 Task: Create the entitlement template.
Action: Mouse moved to (916, 66)
Screenshot: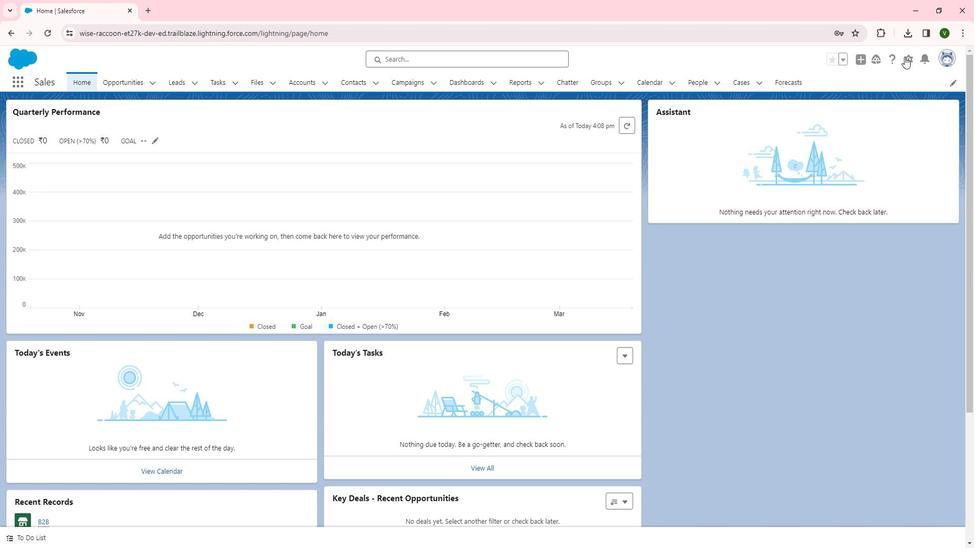 
Action: Mouse pressed left at (916, 66)
Screenshot: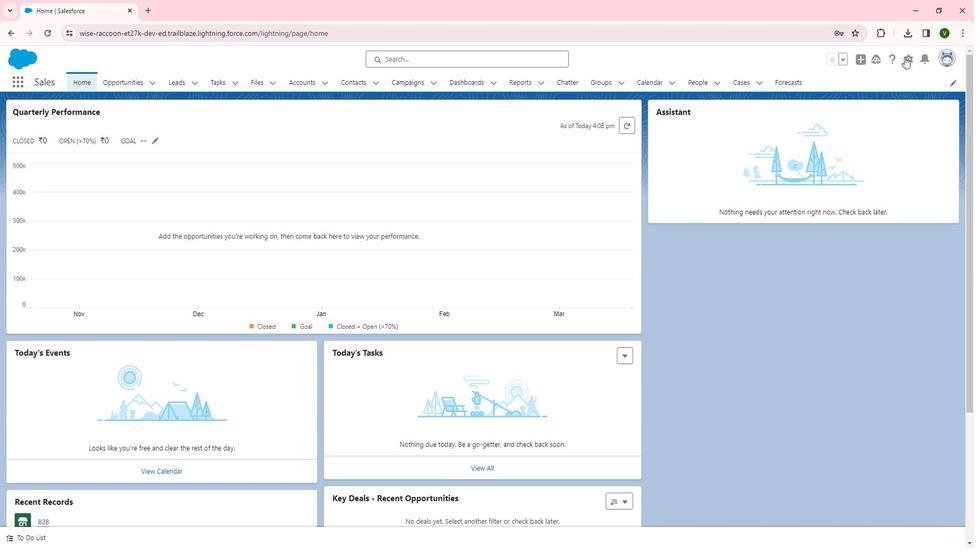 
Action: Mouse moved to (885, 102)
Screenshot: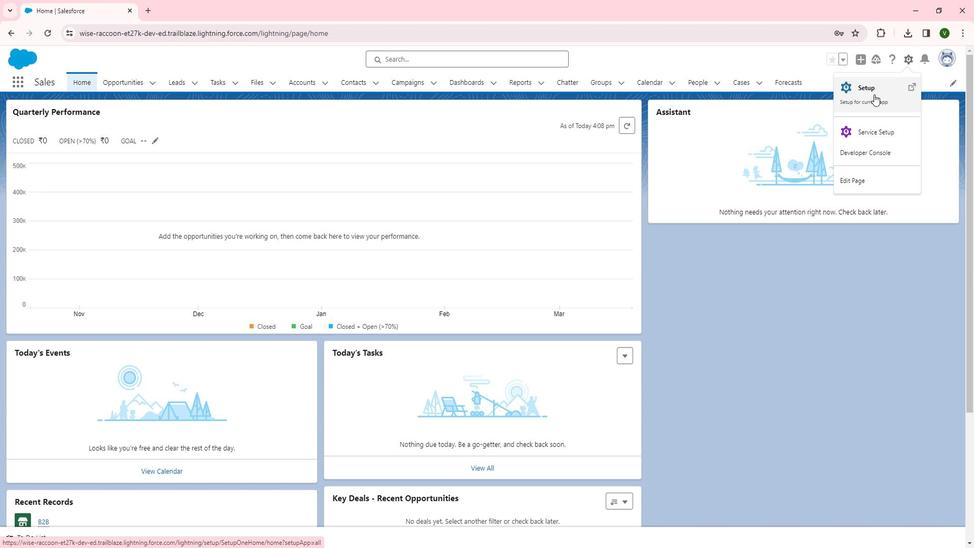 
Action: Mouse pressed left at (885, 102)
Screenshot: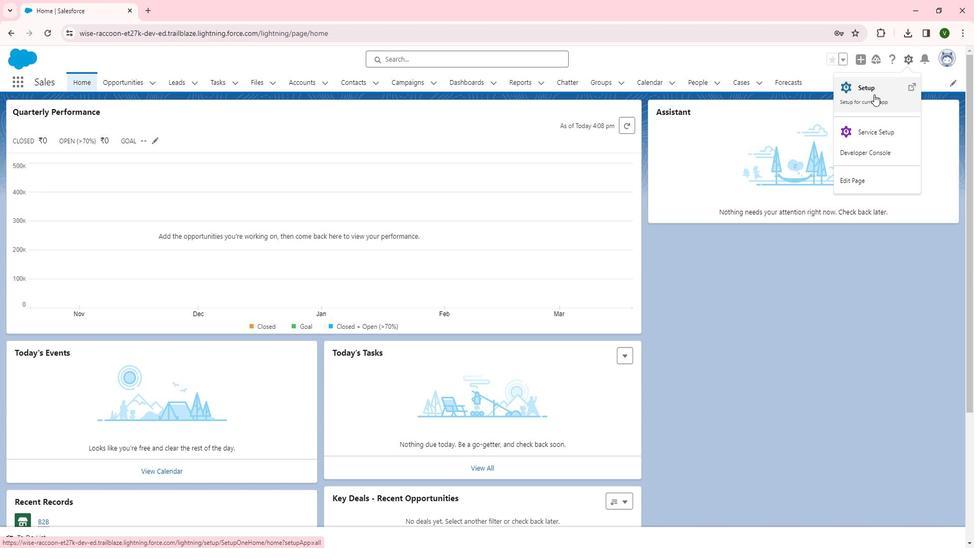 
Action: Mouse moved to (76, 364)
Screenshot: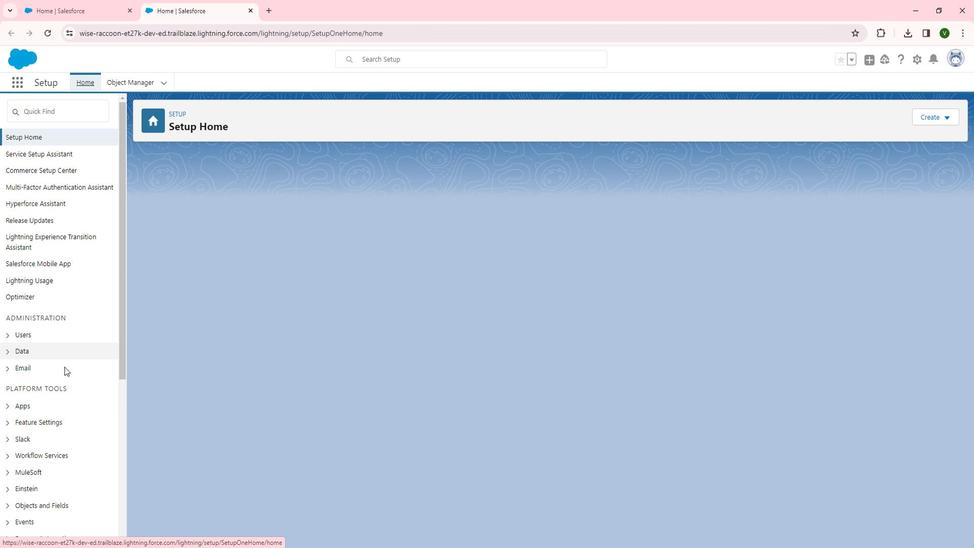 
Action: Mouse scrolled (76, 364) with delta (0, 0)
Screenshot: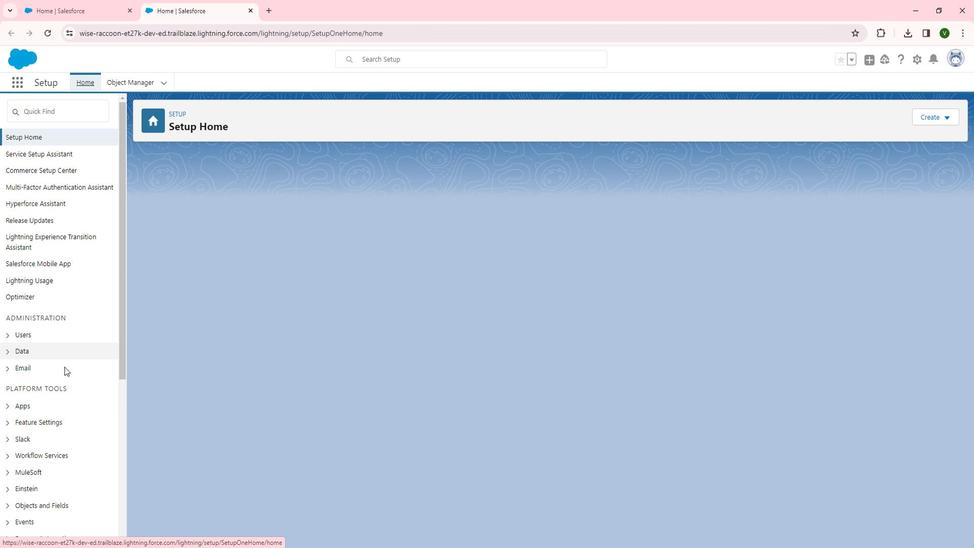 
Action: Mouse scrolled (76, 364) with delta (0, 0)
Screenshot: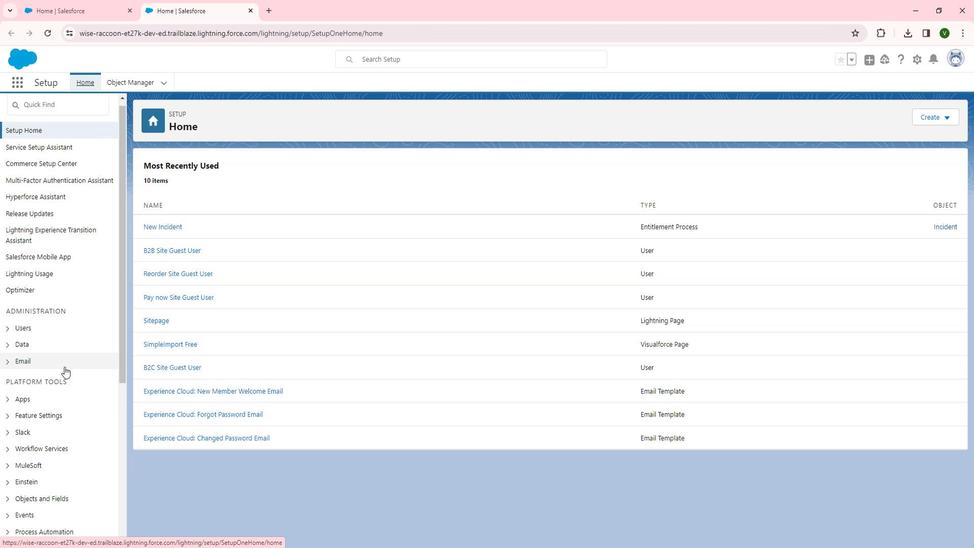 
Action: Mouse moved to (17, 316)
Screenshot: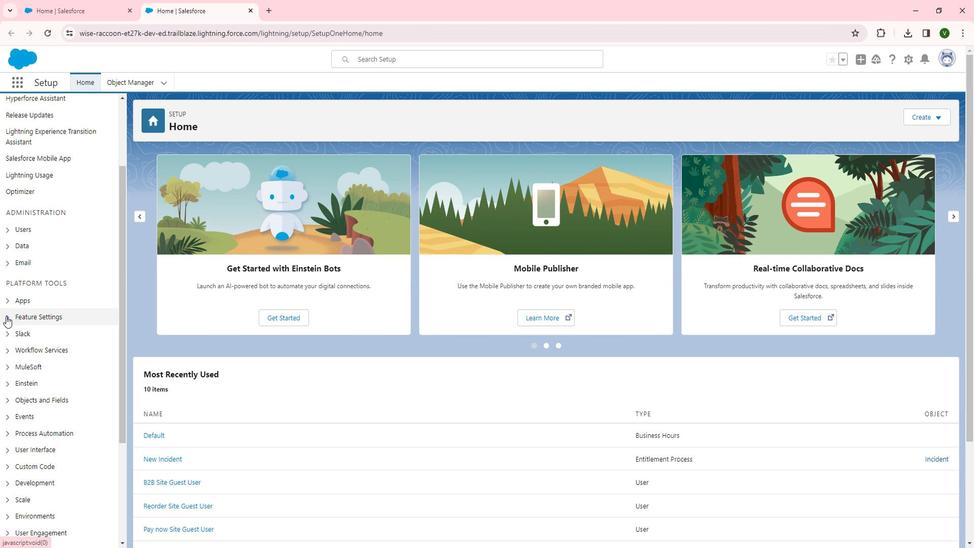 
Action: Mouse pressed left at (17, 316)
Screenshot: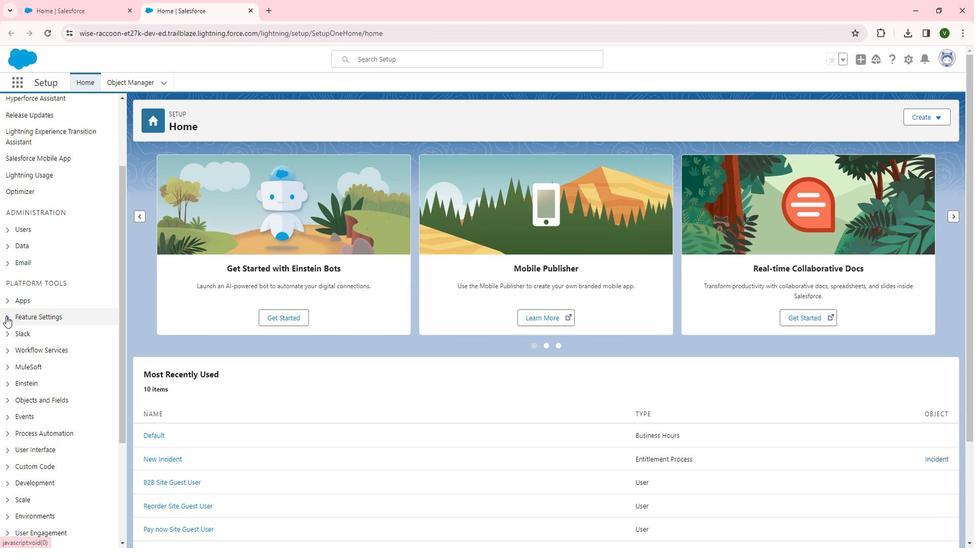 
Action: Mouse moved to (45, 322)
Screenshot: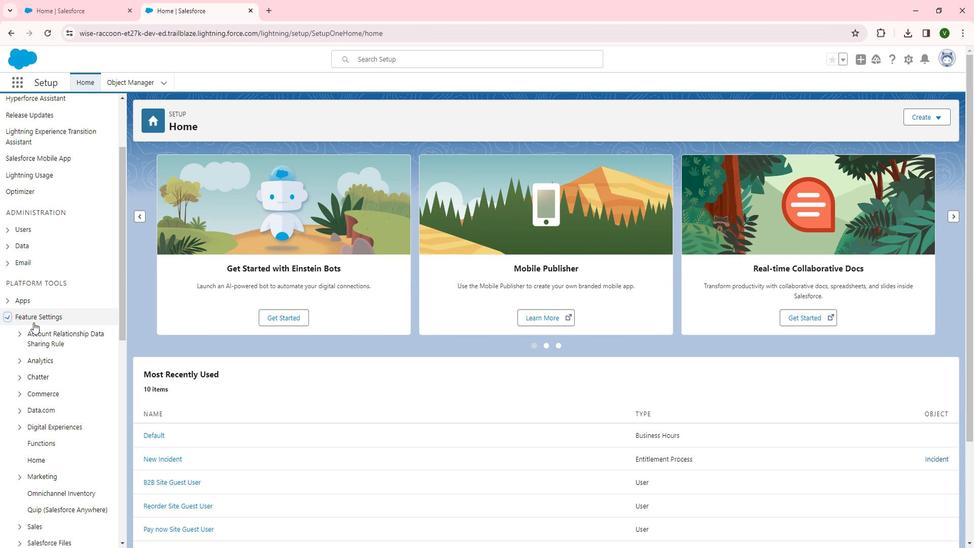 
Action: Mouse scrolled (45, 321) with delta (0, 0)
Screenshot: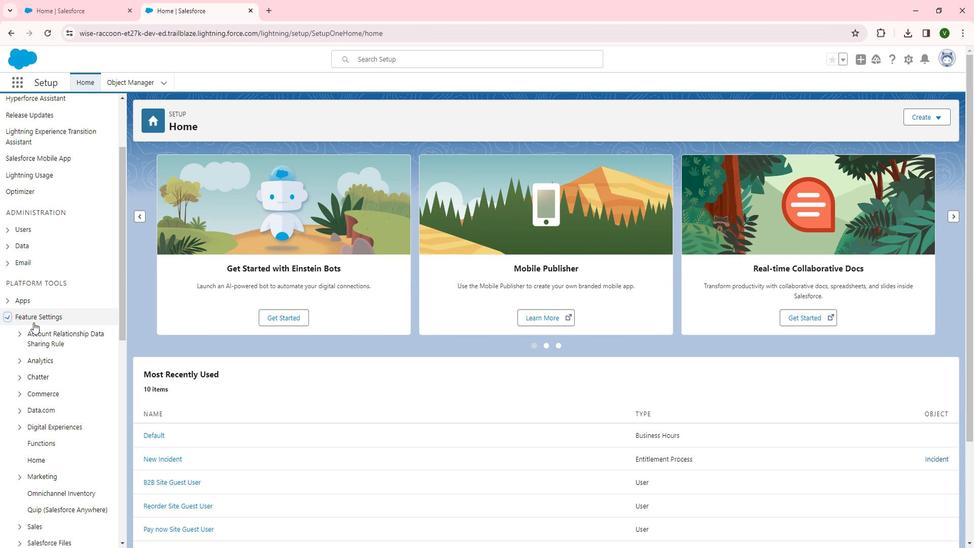 
Action: Mouse scrolled (45, 321) with delta (0, 0)
Screenshot: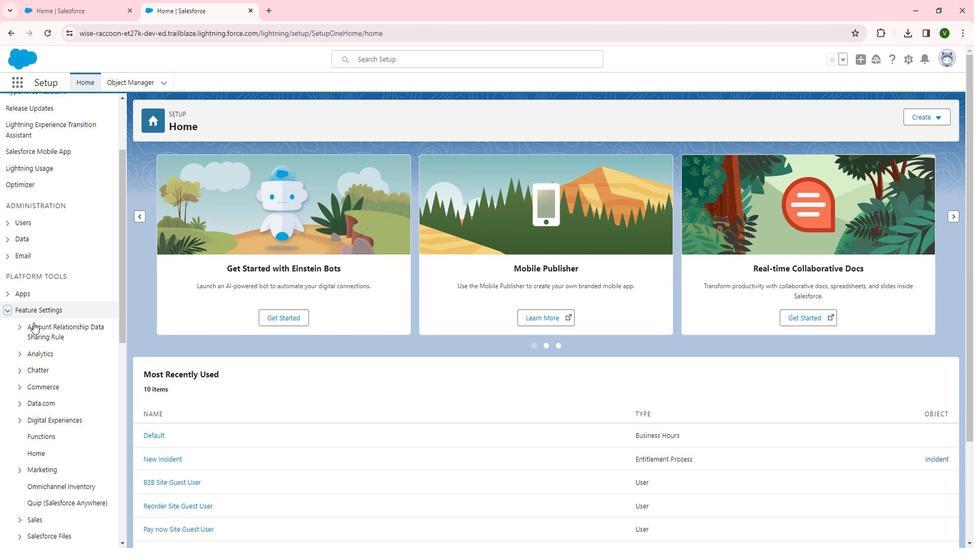 
Action: Mouse scrolled (45, 321) with delta (0, 0)
Screenshot: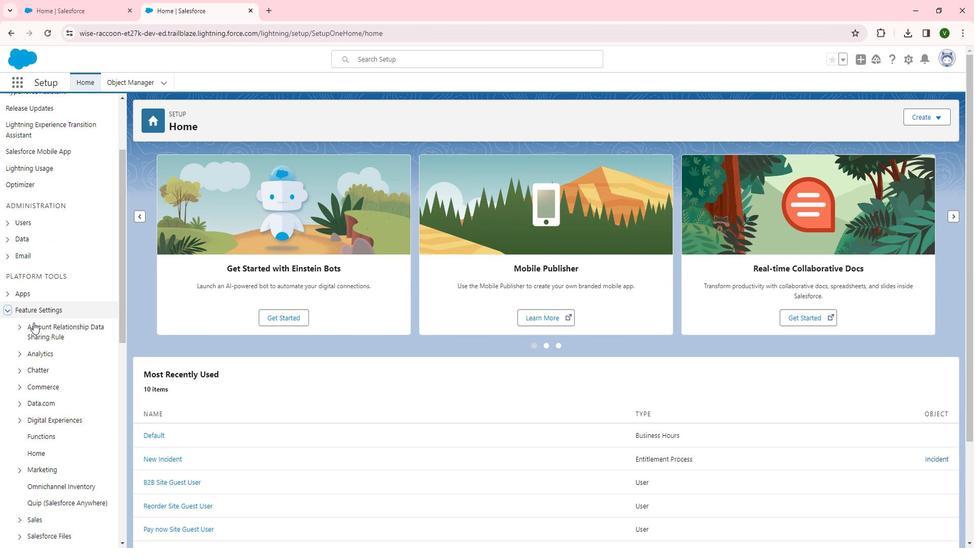 
Action: Mouse scrolled (45, 321) with delta (0, 0)
Screenshot: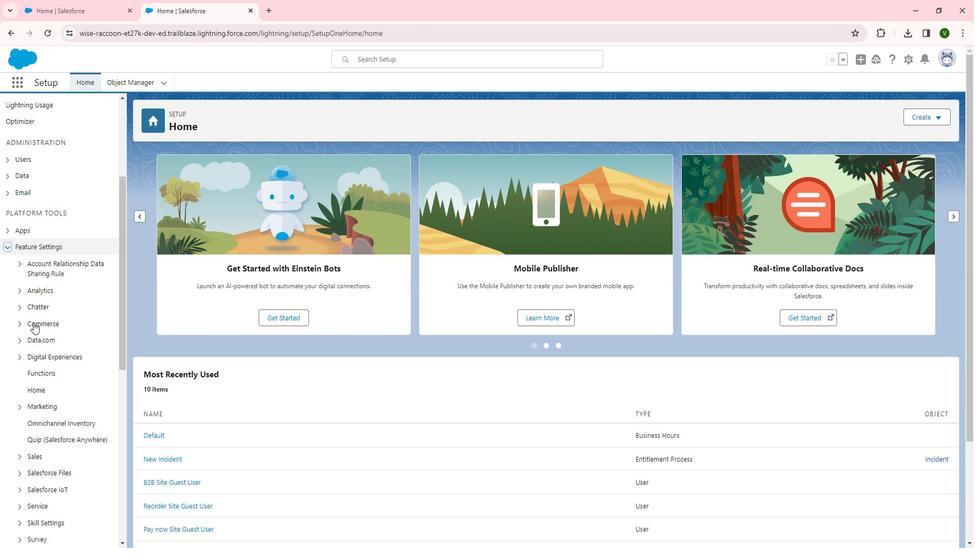 
Action: Mouse scrolled (45, 321) with delta (0, 0)
Screenshot: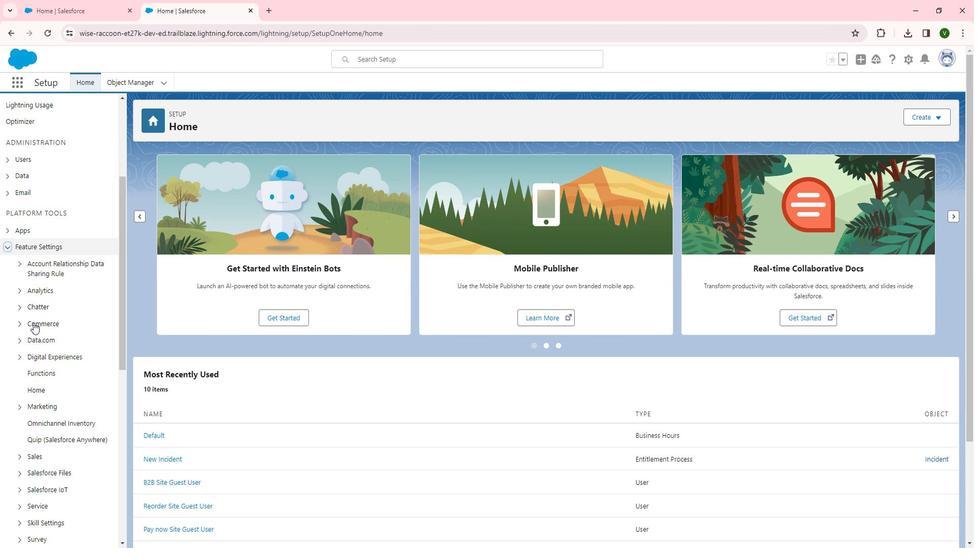
Action: Mouse moved to (29, 312)
Screenshot: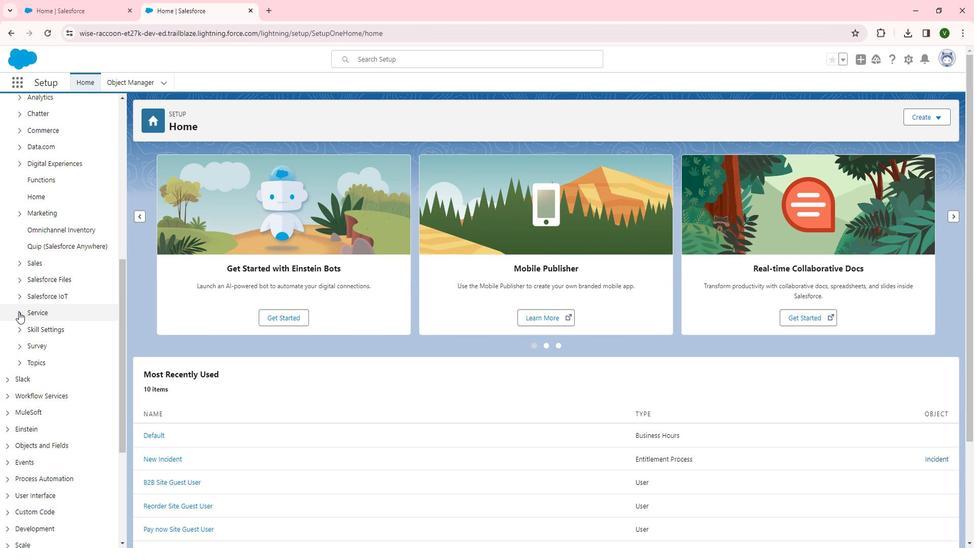 
Action: Mouse pressed left at (29, 312)
Screenshot: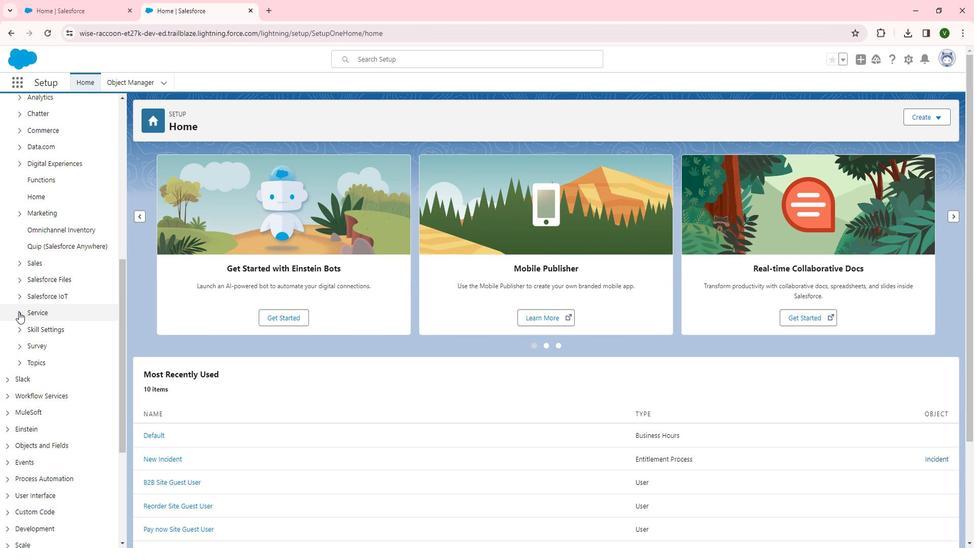 
Action: Mouse moved to (83, 367)
Screenshot: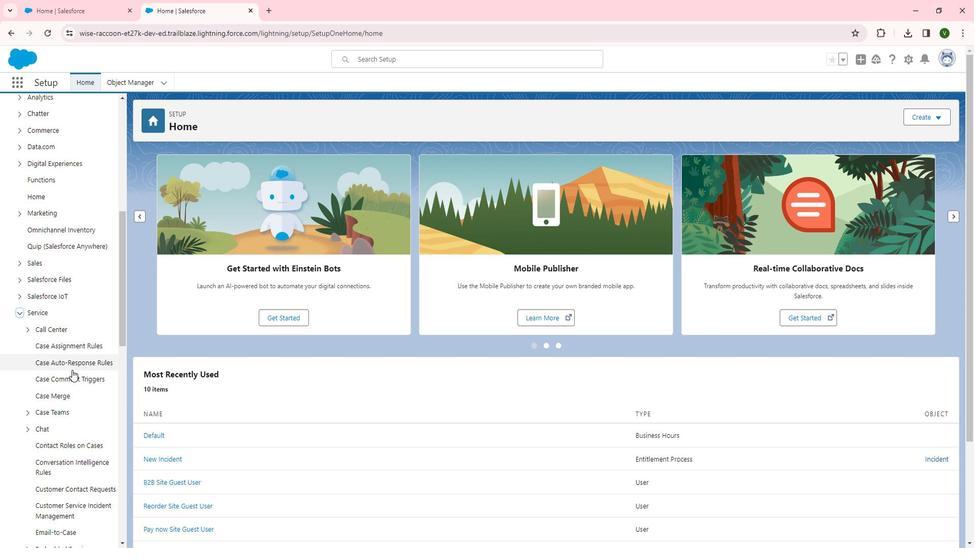 
Action: Mouse scrolled (83, 366) with delta (0, 0)
Screenshot: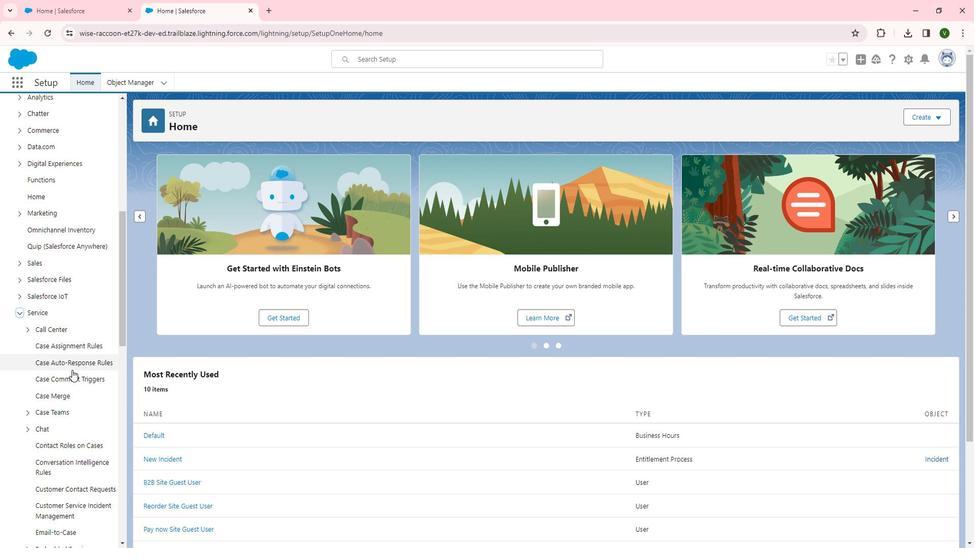 
Action: Mouse moved to (83, 367)
Screenshot: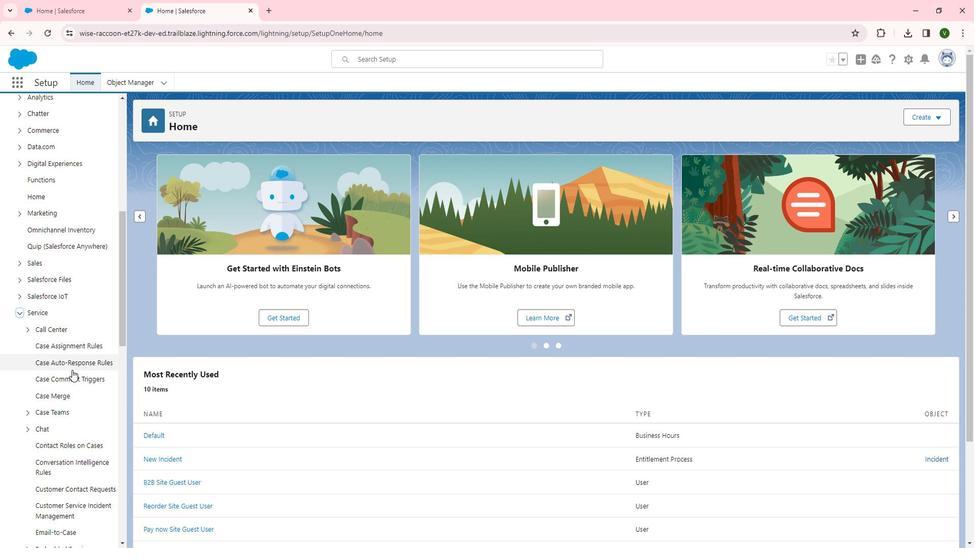 
Action: Mouse scrolled (83, 367) with delta (0, 0)
Screenshot: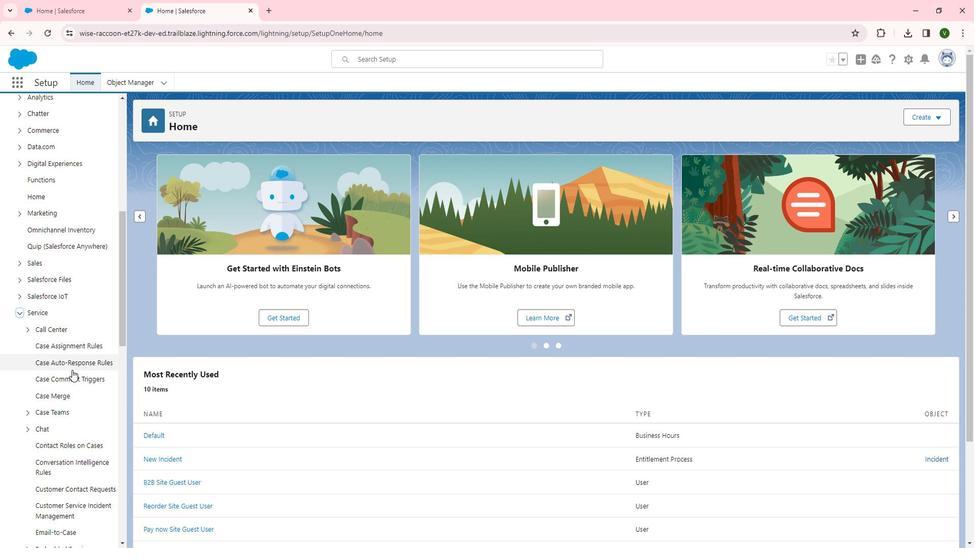
Action: Mouse scrolled (83, 367) with delta (0, 0)
Screenshot: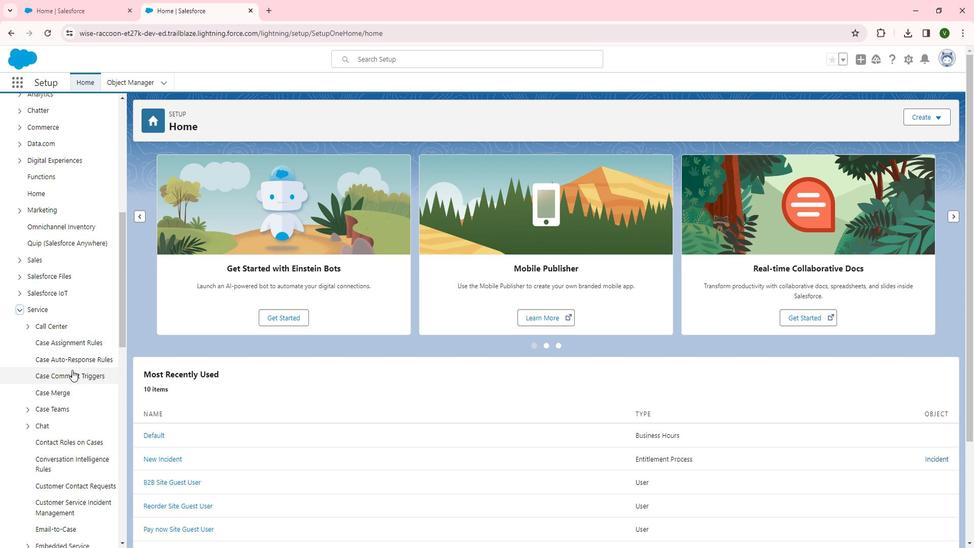 
Action: Mouse scrolled (83, 367) with delta (0, 0)
Screenshot: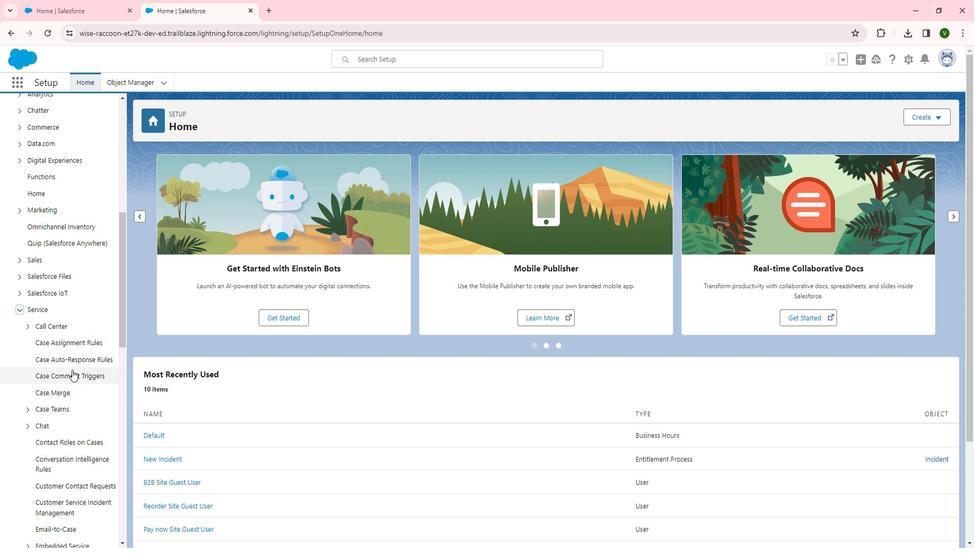 
Action: Mouse moved to (38, 350)
Screenshot: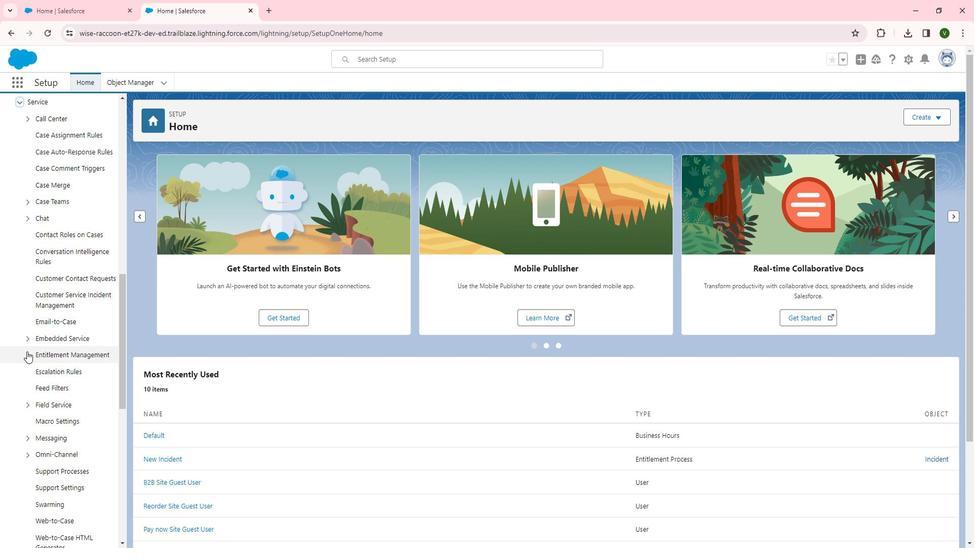 
Action: Mouse pressed left at (38, 350)
Screenshot: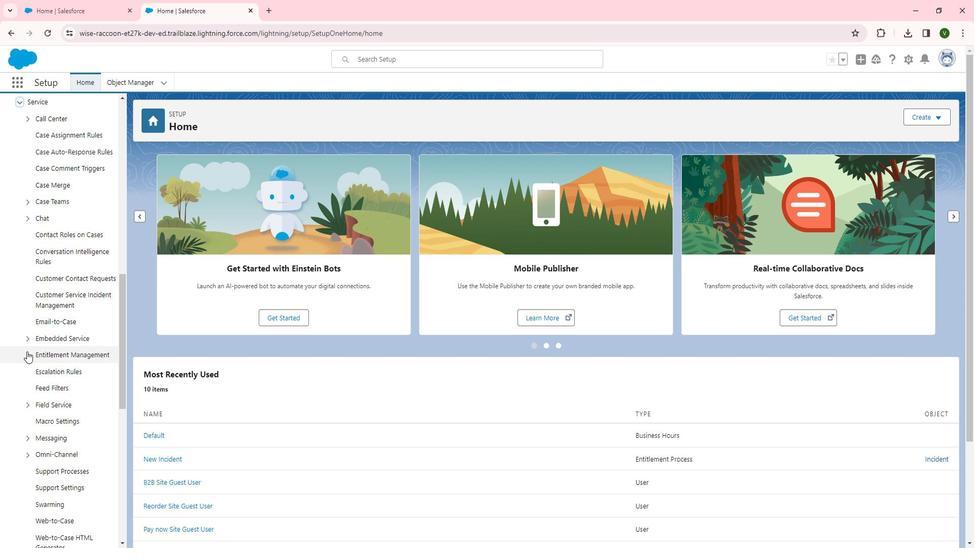 
Action: Mouse moved to (88, 397)
Screenshot: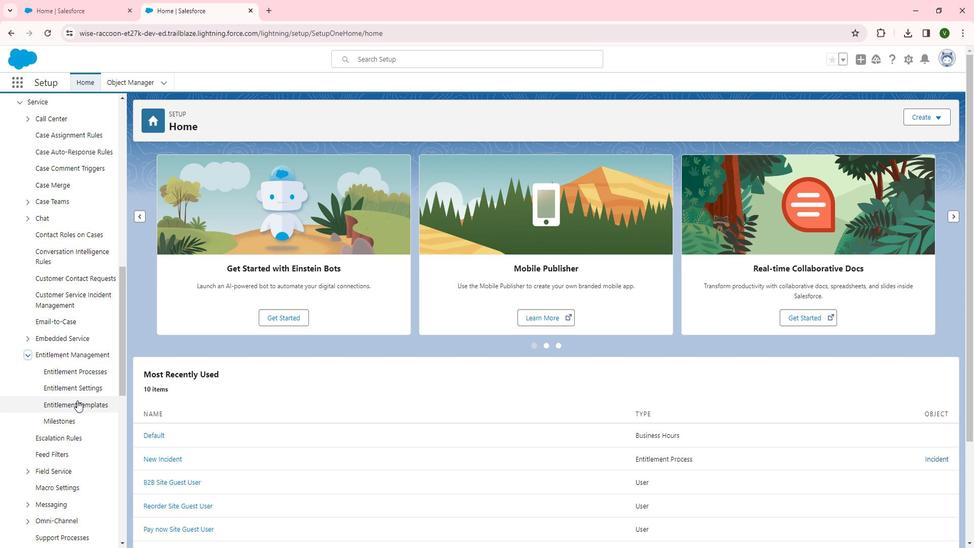 
Action: Mouse pressed left at (88, 397)
Screenshot: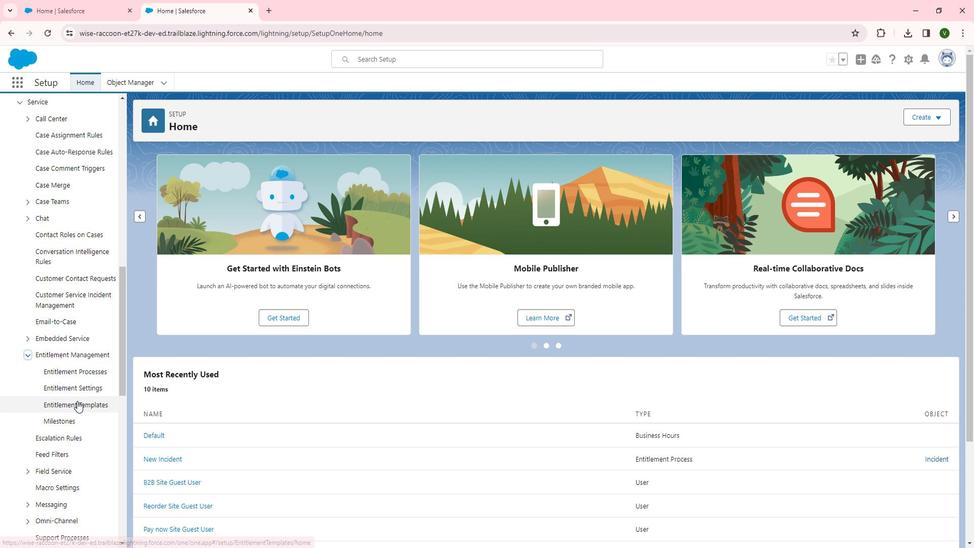 
Action: Mouse moved to (434, 221)
Screenshot: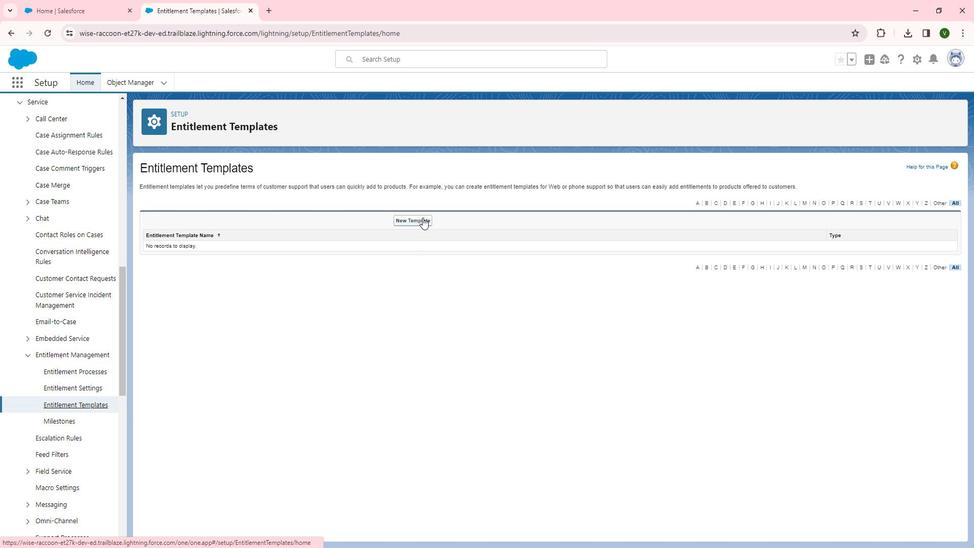 
Action: Mouse pressed left at (434, 221)
Screenshot: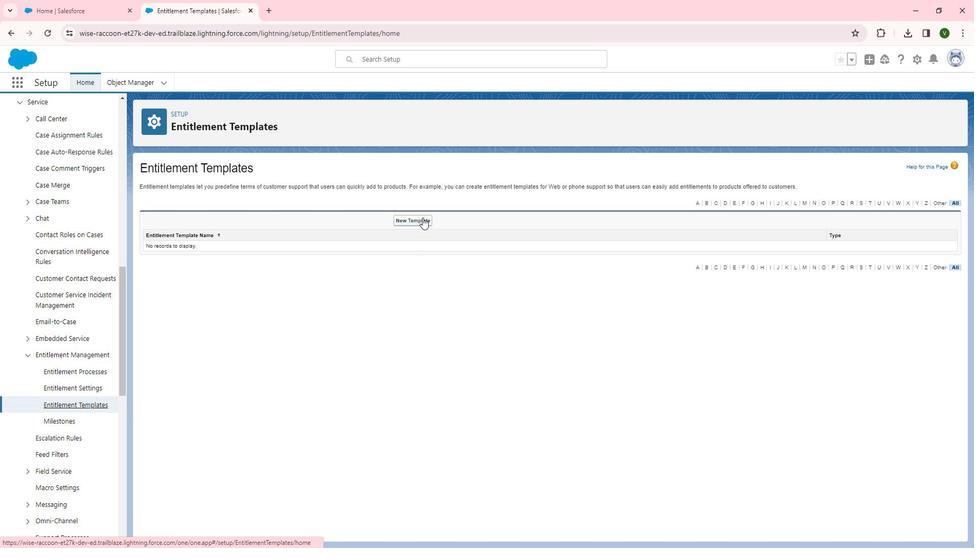 
Action: Mouse moved to (346, 233)
Screenshot: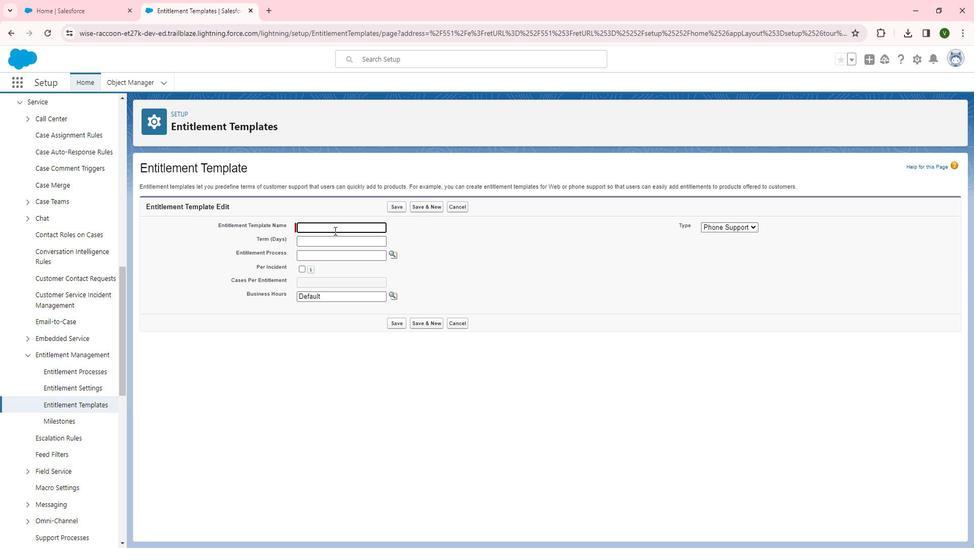 
Action: Mouse pressed left at (346, 233)
Screenshot: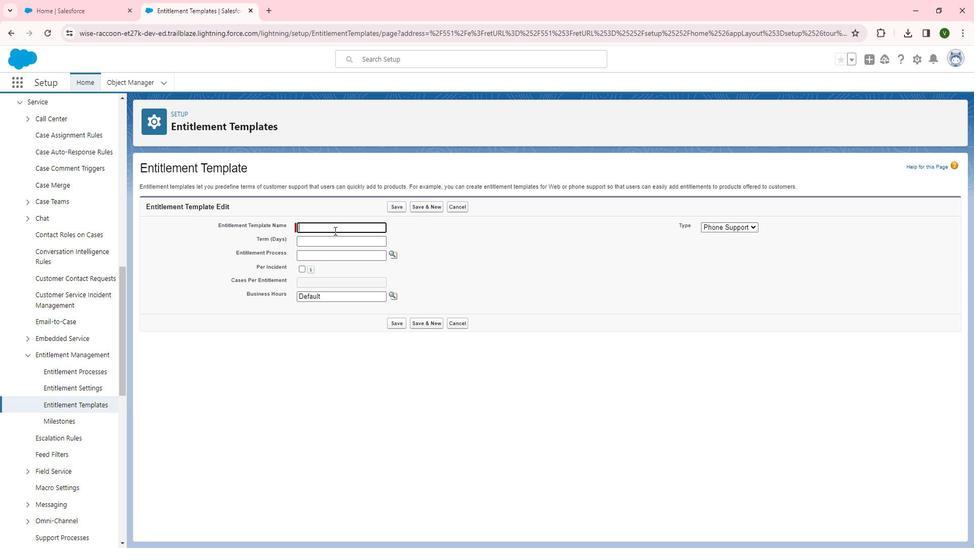 
Action: Key pressed site<Key.space>ent<Key.space>template
Screenshot: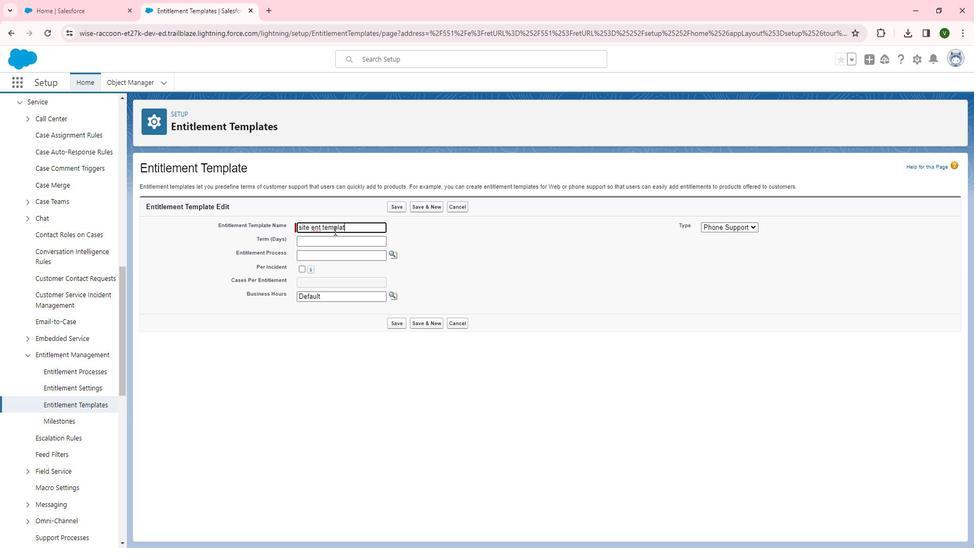 
Action: Mouse moved to (403, 203)
Screenshot: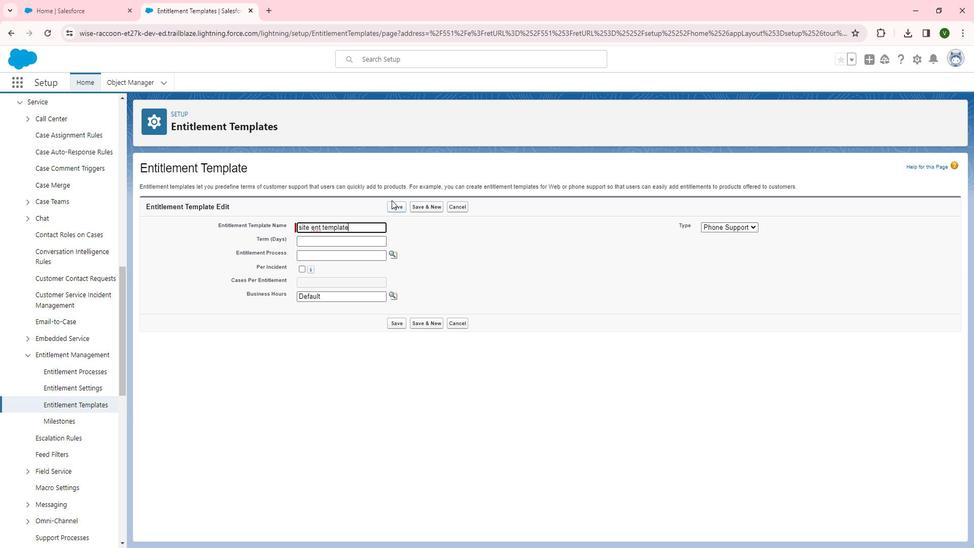 
Action: Mouse pressed left at (403, 203)
Screenshot: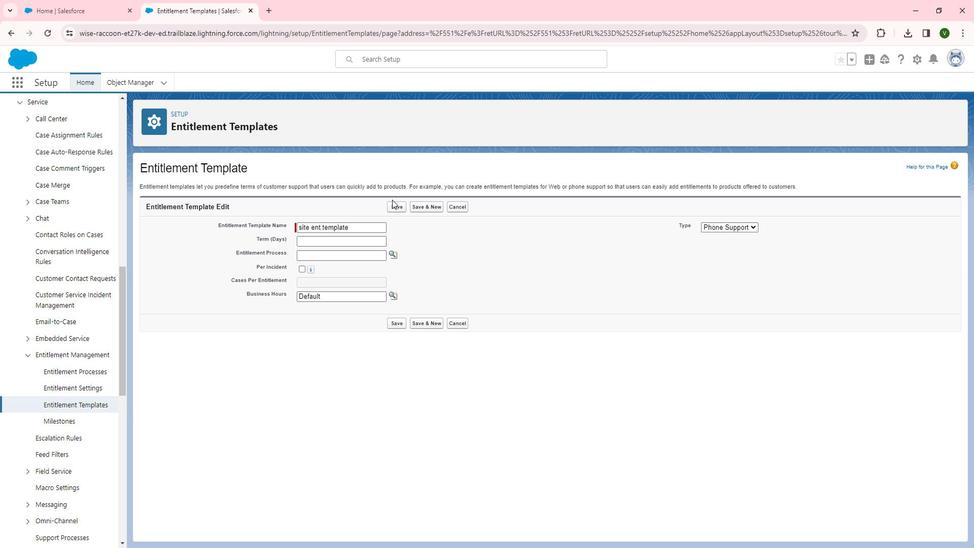 
Action: Mouse moved to (405, 206)
Screenshot: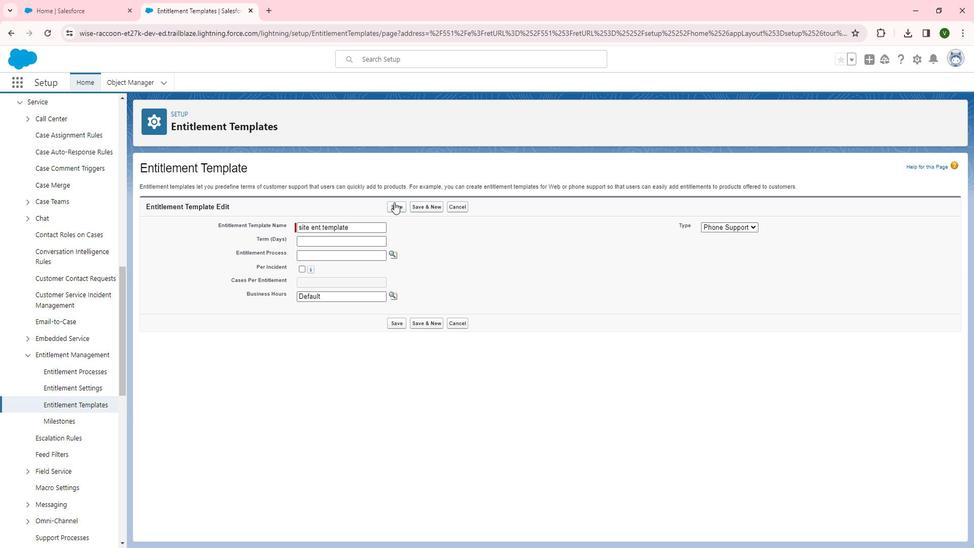 
Action: Mouse pressed left at (405, 206)
Screenshot: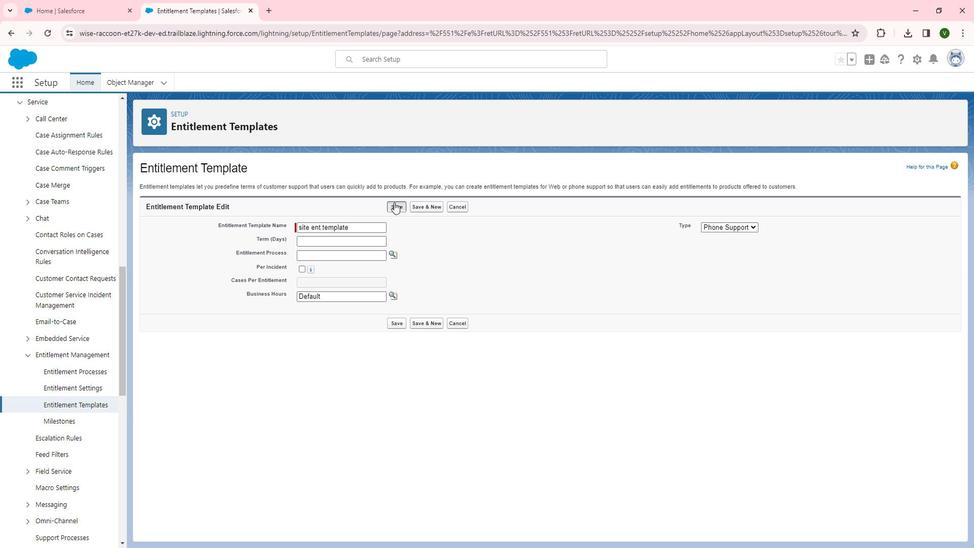 
Action: Mouse moved to (488, 283)
Screenshot: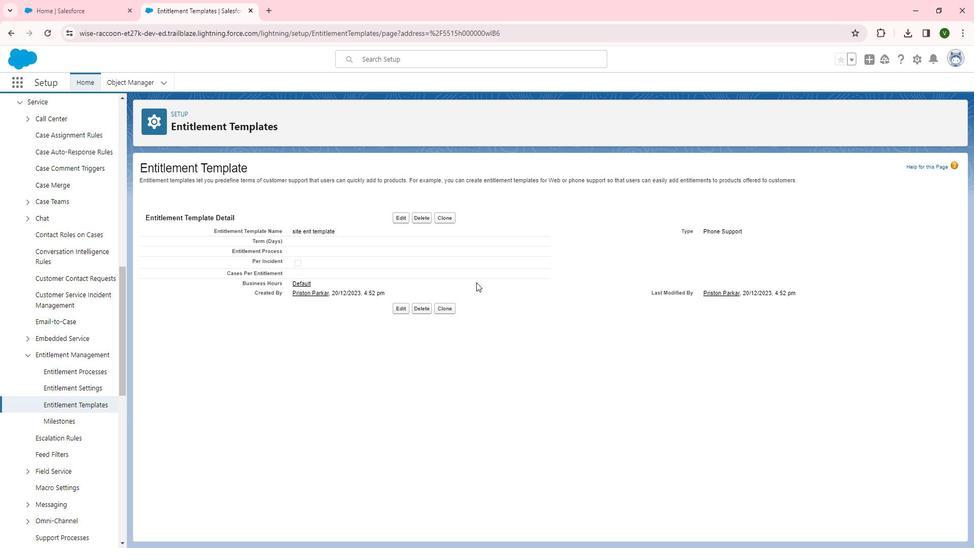 
